 Task: Schedule a meeting for 1 hour 30 minutes.
Action: Mouse moved to (692, 84)
Screenshot: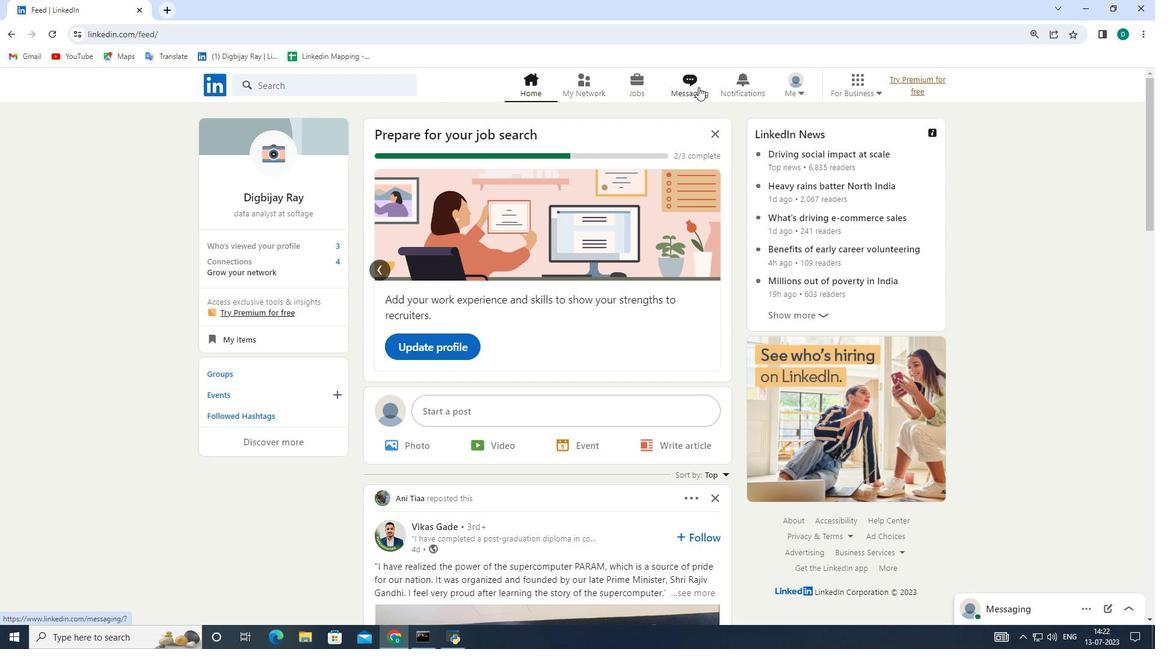 
Action: Mouse pressed left at (692, 84)
Screenshot: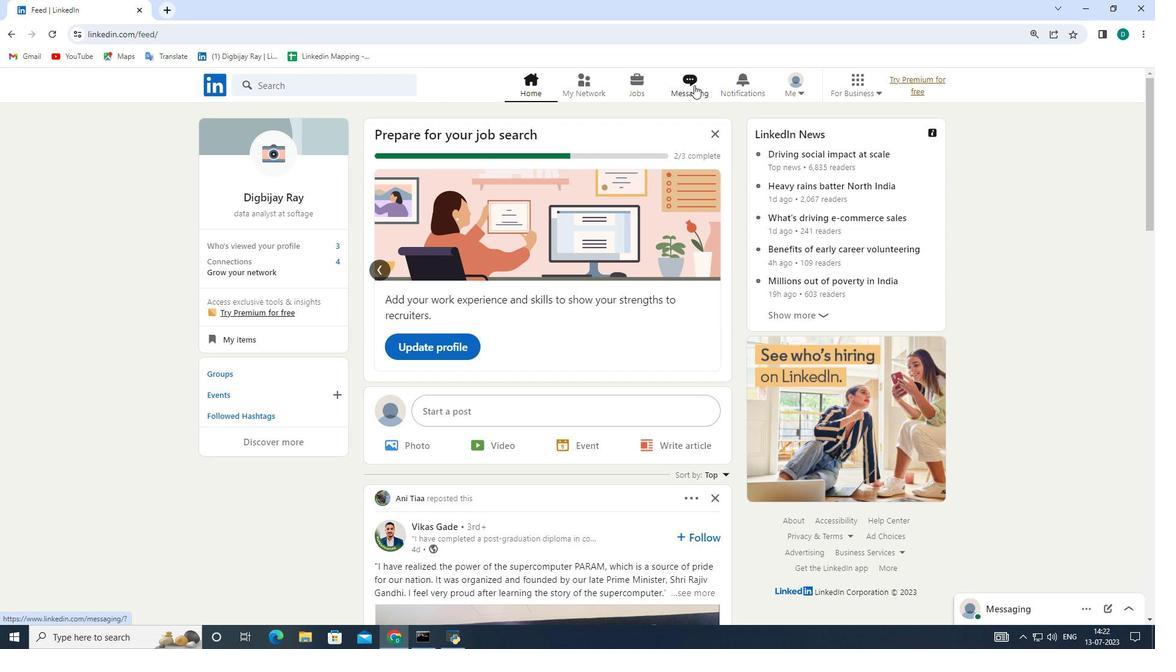 
Action: Mouse moved to (670, 128)
Screenshot: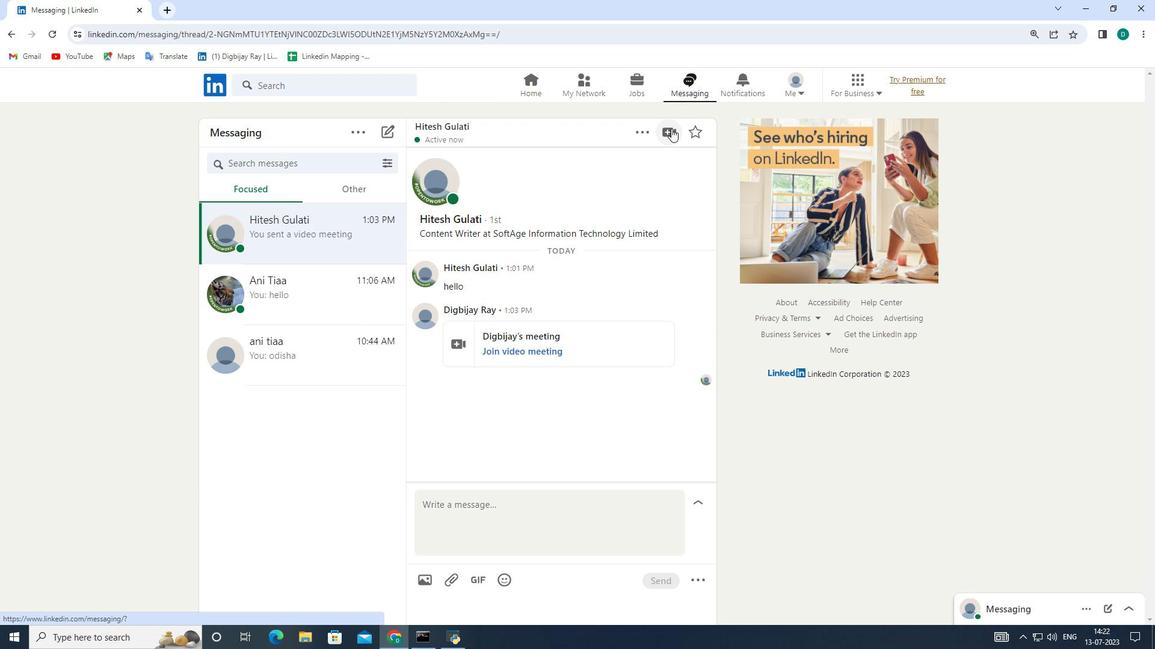 
Action: Mouse pressed left at (670, 128)
Screenshot: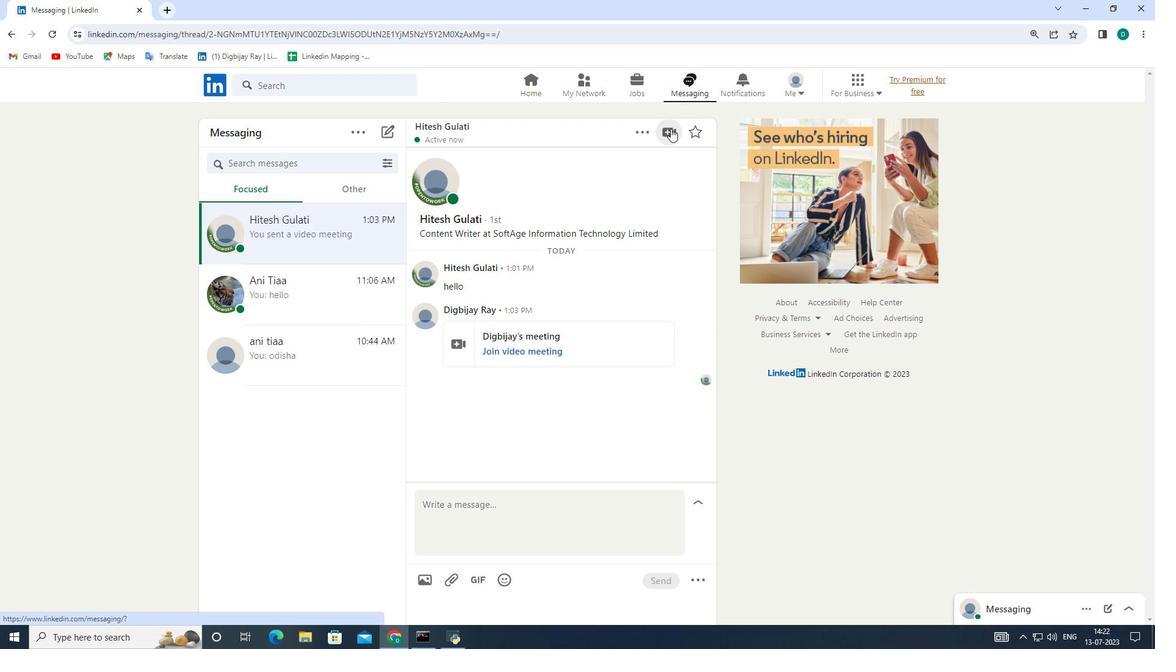 
Action: Mouse moved to (592, 194)
Screenshot: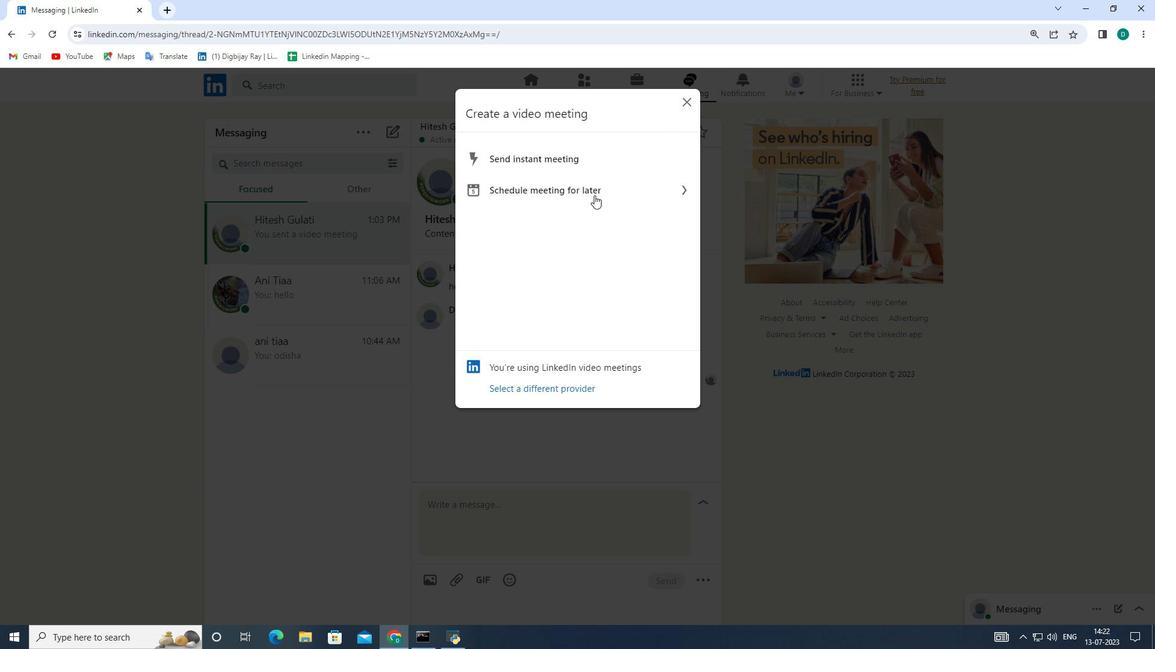 
Action: Mouse pressed left at (592, 194)
Screenshot: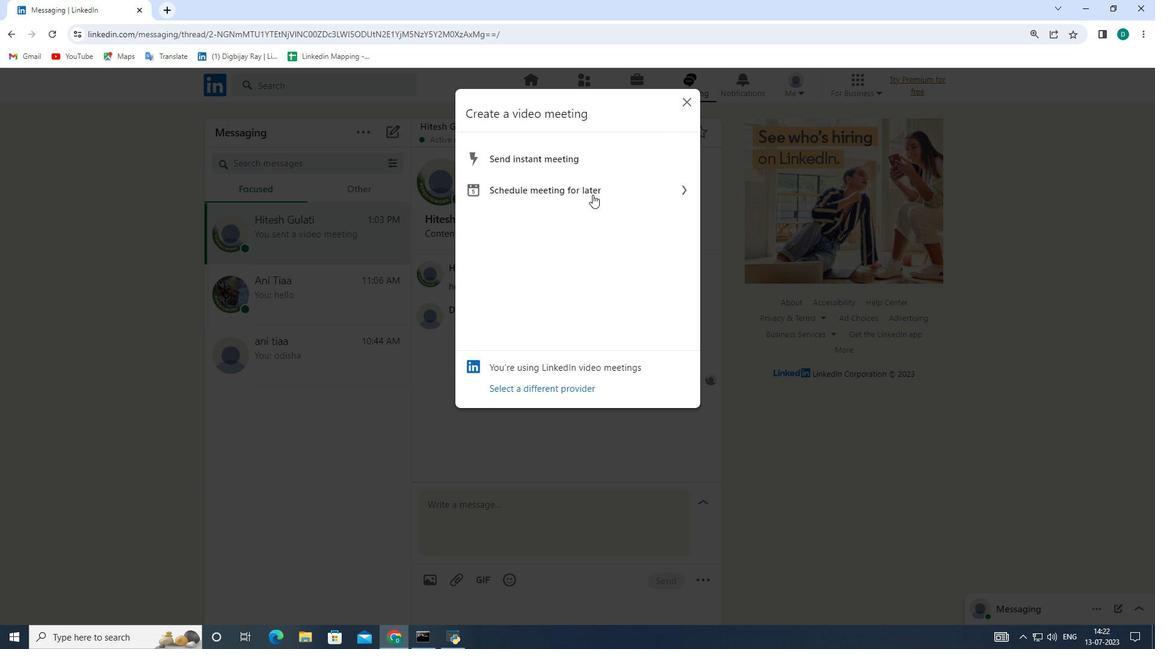 
Action: Mouse moved to (664, 223)
Screenshot: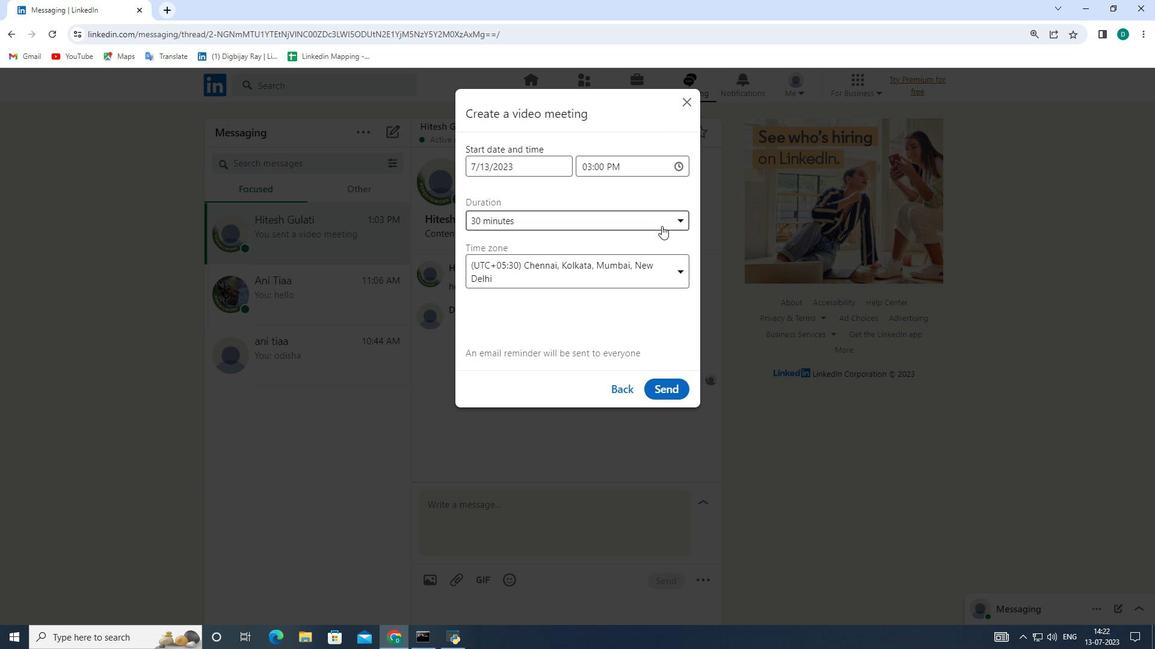 
Action: Mouse pressed left at (664, 223)
Screenshot: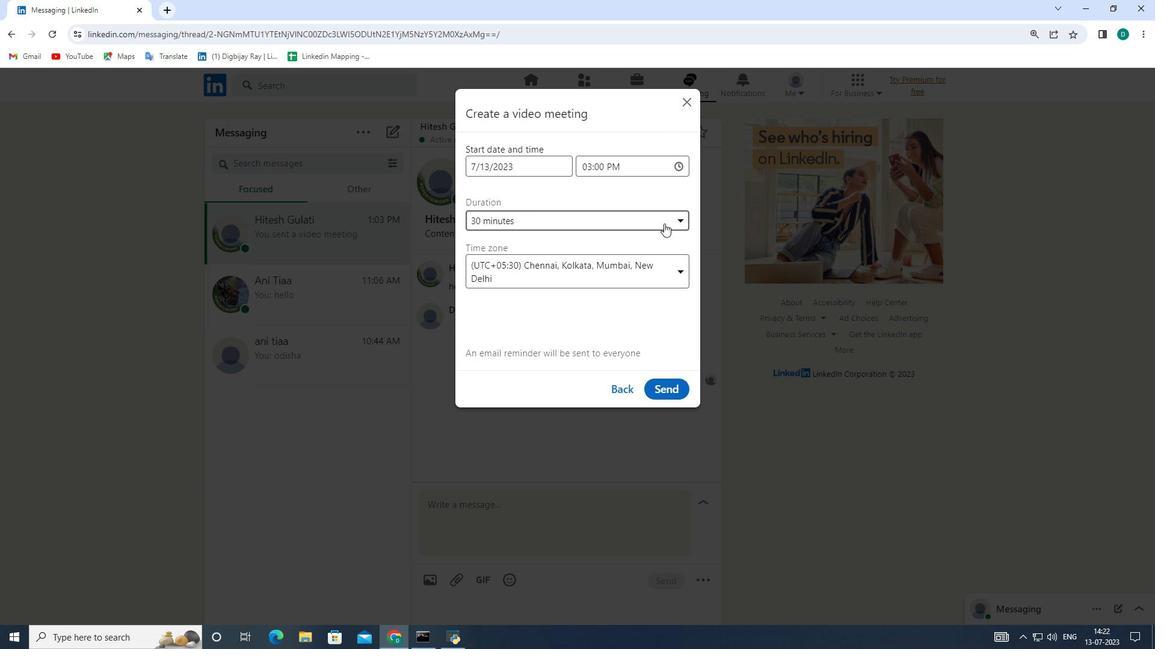 
Action: Mouse moved to (613, 307)
Screenshot: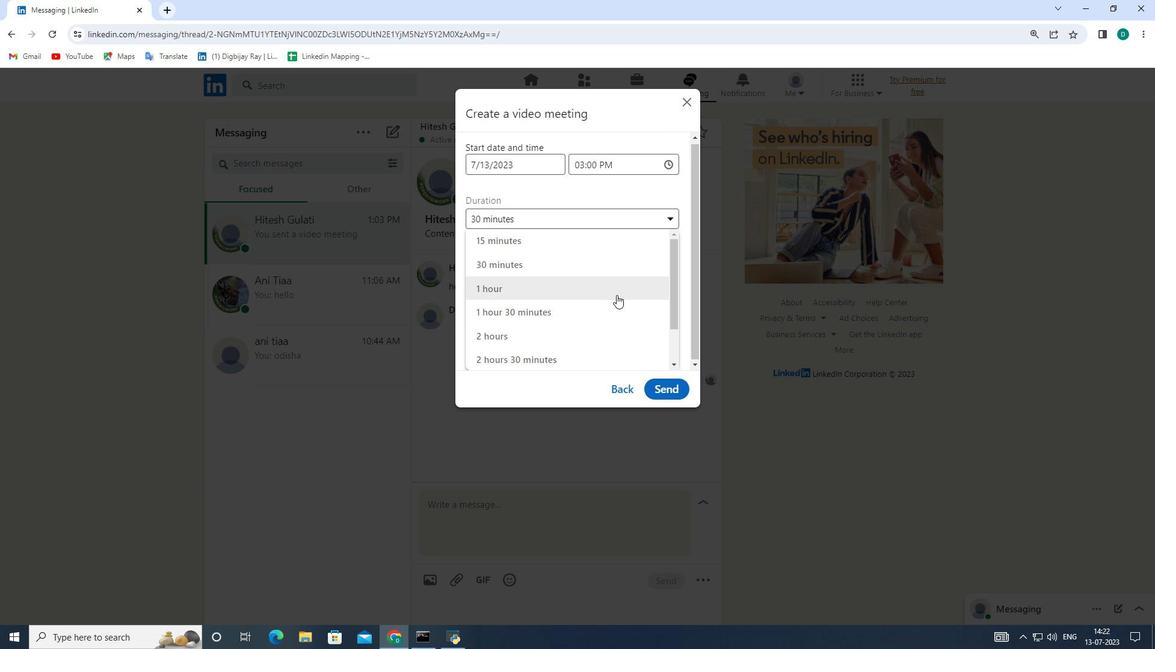 
Action: Mouse pressed left at (613, 307)
Screenshot: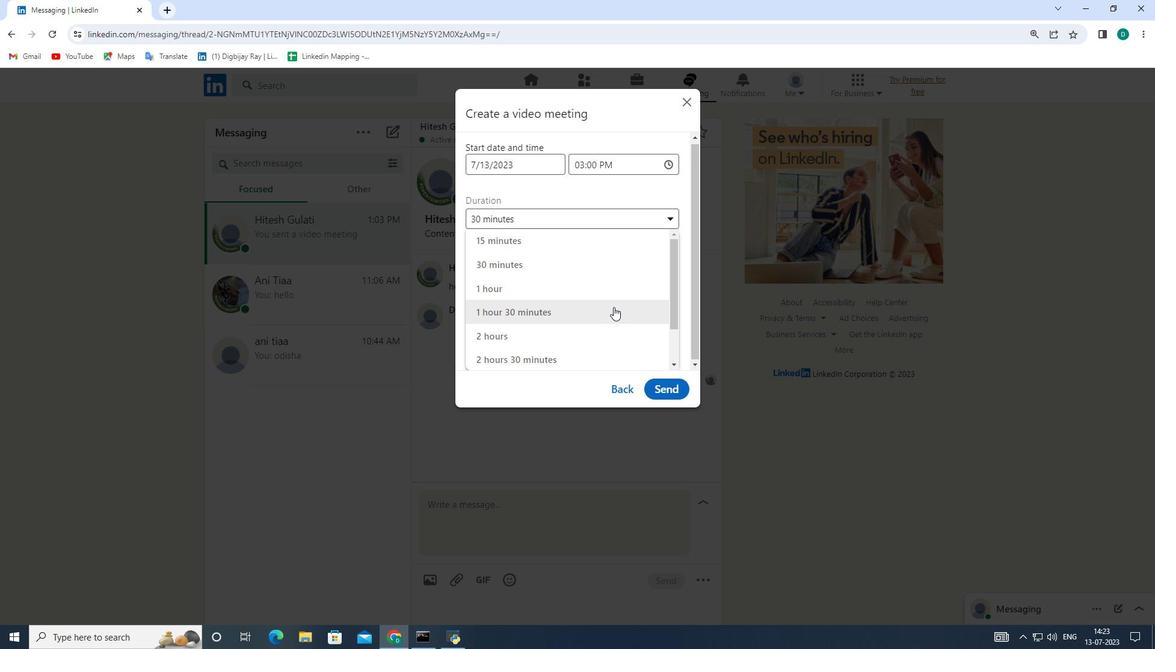 
Action: Mouse moved to (648, 369)
Screenshot: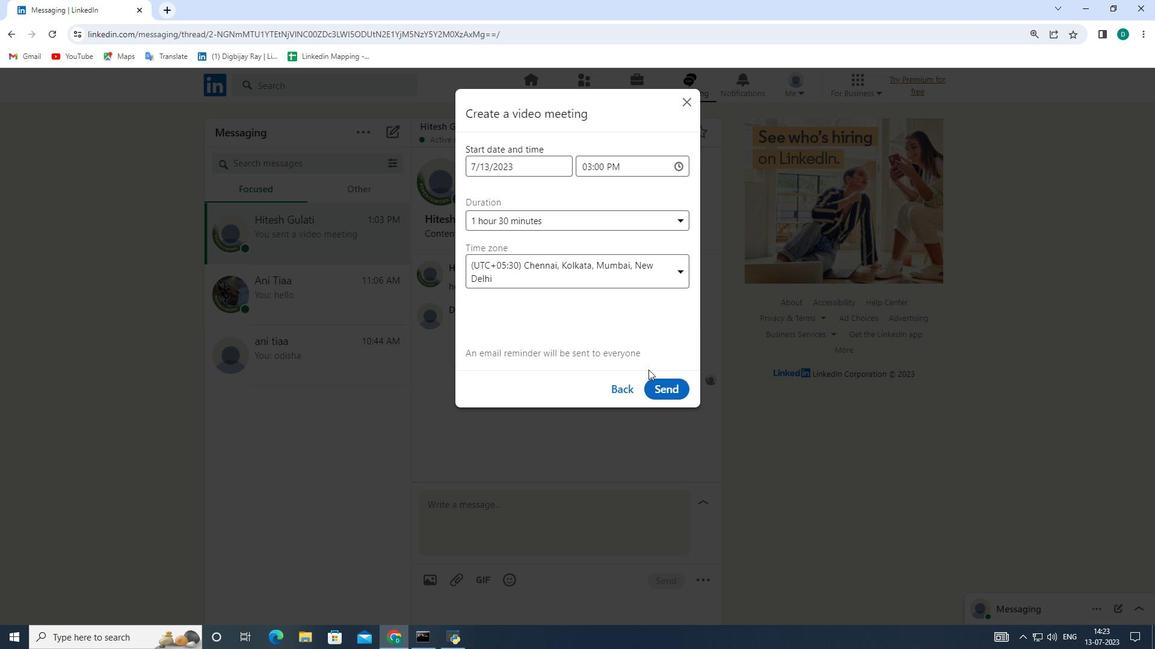 
